 Task: Save favorite listings for houses in Philadelphia, Pennsylvania, with a minimum of 4 bedrooms and a garage.
Action: Mouse pressed left at (293, 172)
Screenshot: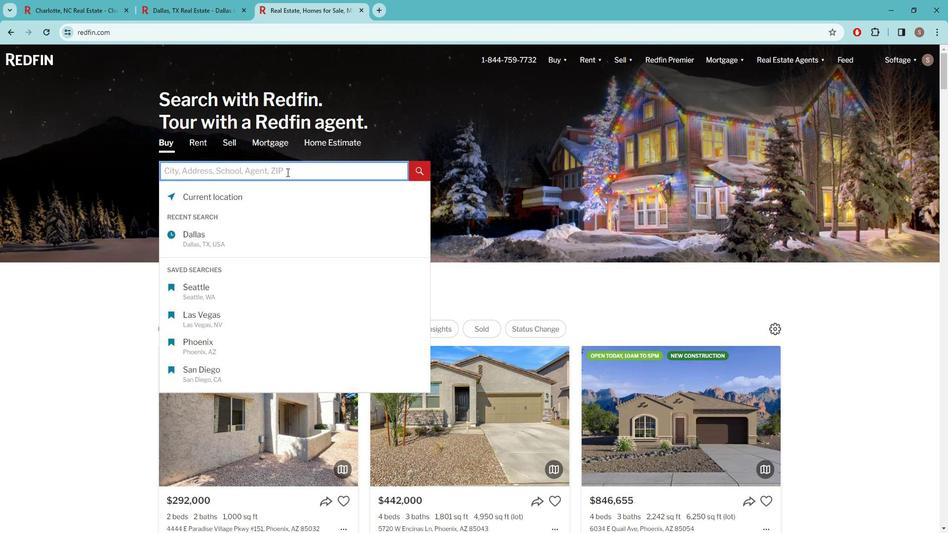 
Action: Key pressed p<Key.caps_lock>HILAD
Screenshot: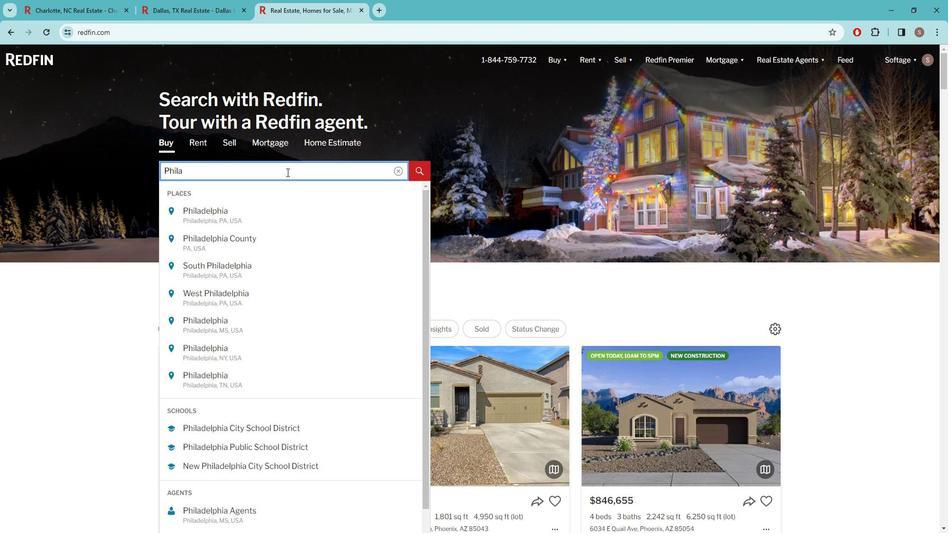 
Action: Mouse moved to (257, 214)
Screenshot: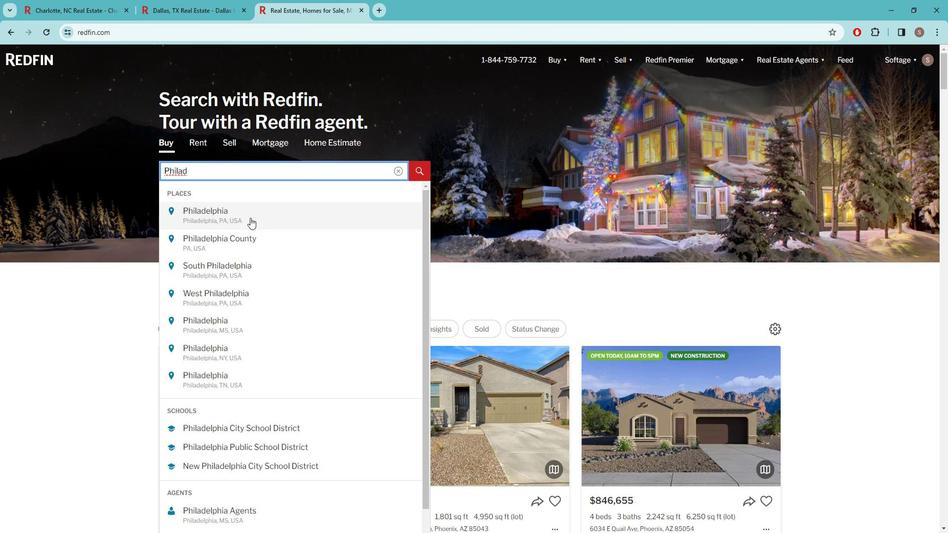 
Action: Mouse pressed left at (257, 214)
Screenshot: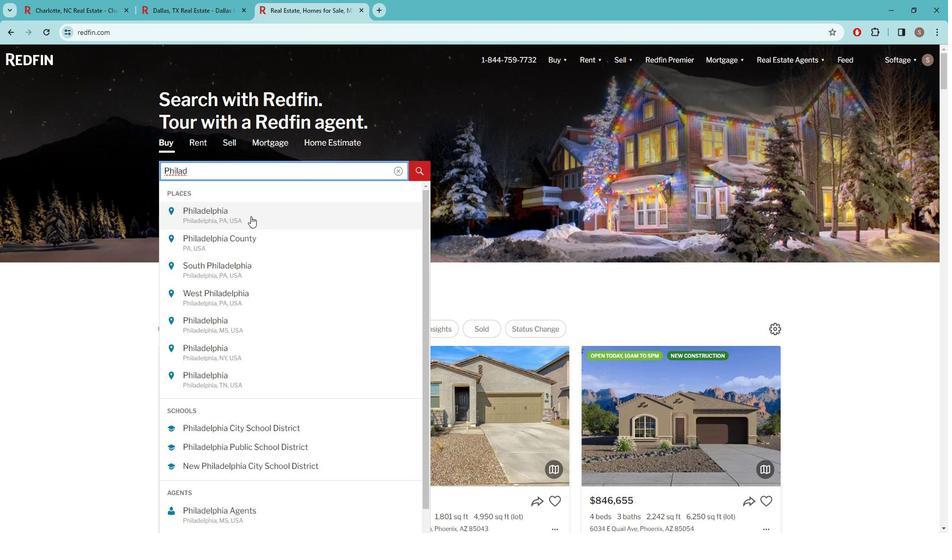 
Action: Mouse moved to (835, 123)
Screenshot: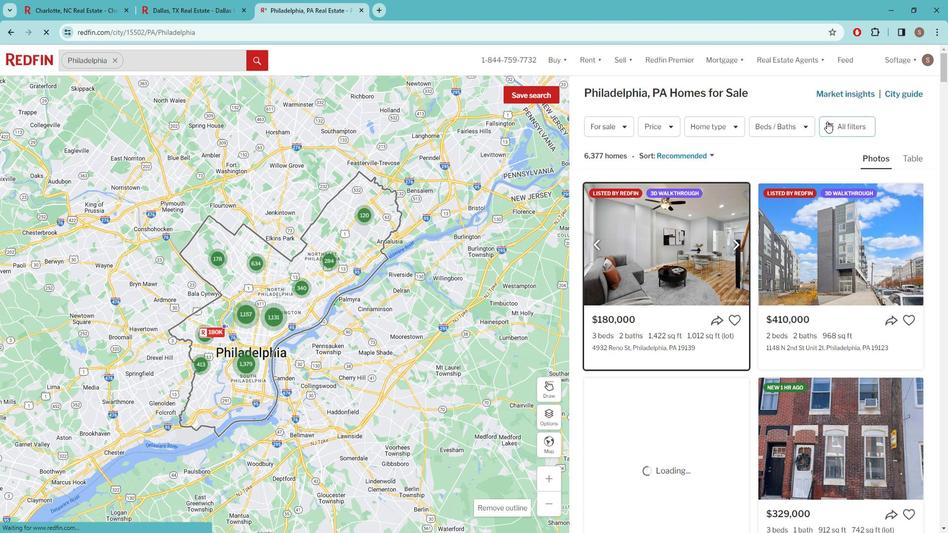 
Action: Mouse pressed left at (835, 123)
Screenshot: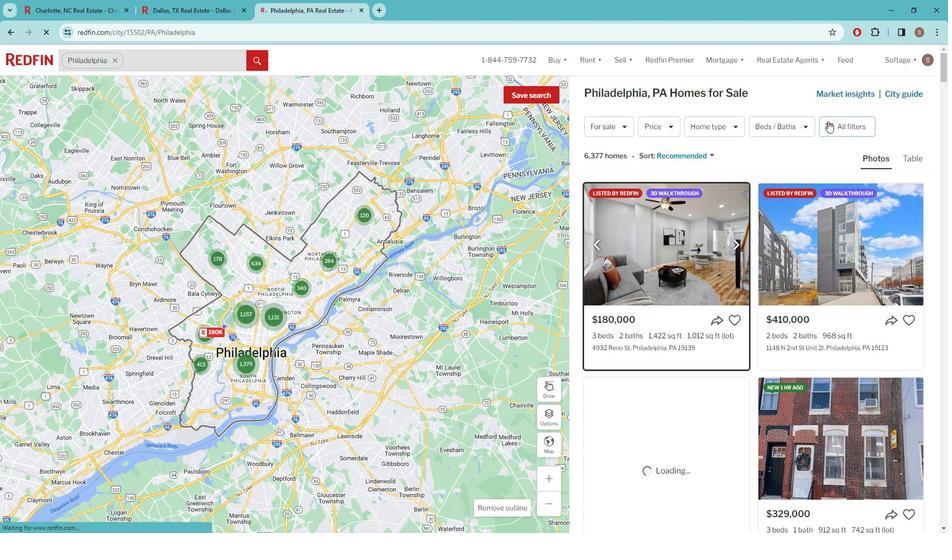 
Action: Mouse moved to (835, 123)
Screenshot: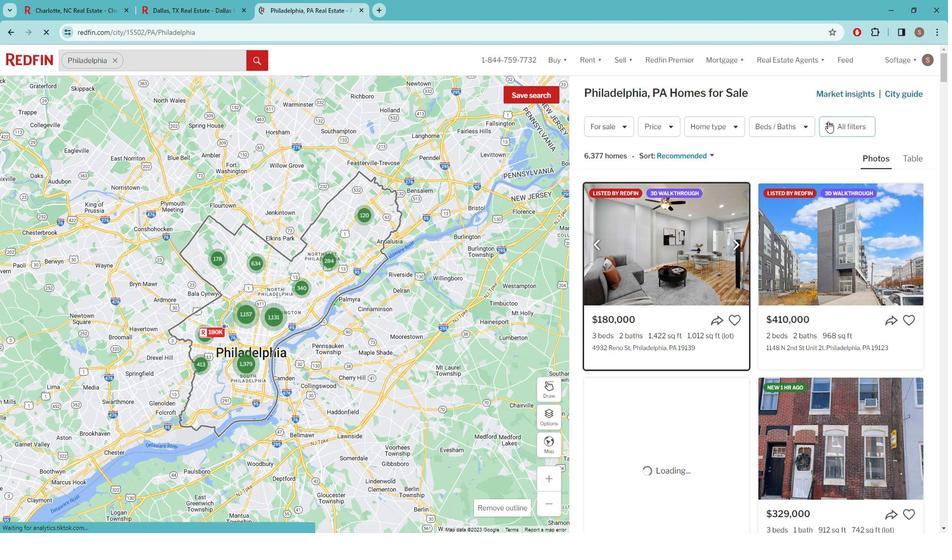 
Action: Mouse pressed left at (835, 123)
Screenshot: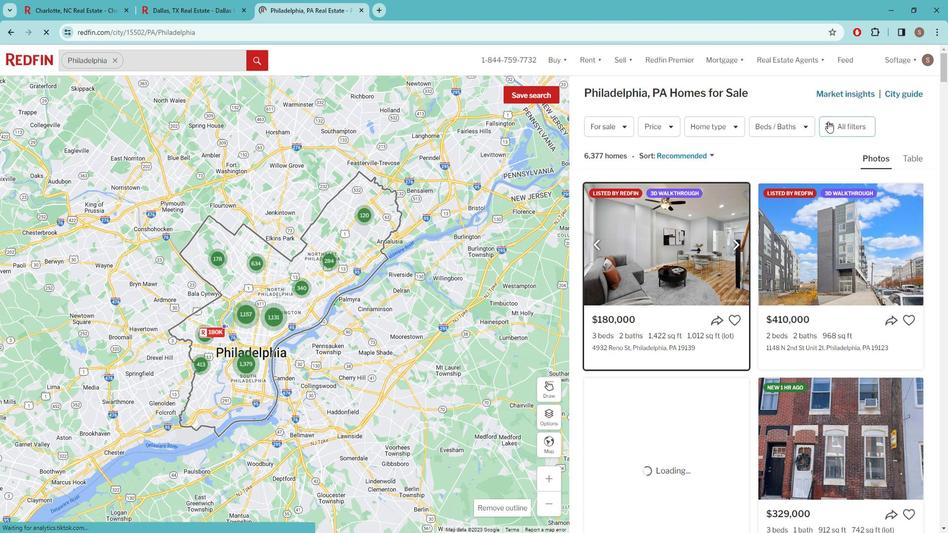 
Action: Mouse moved to (828, 125)
Screenshot: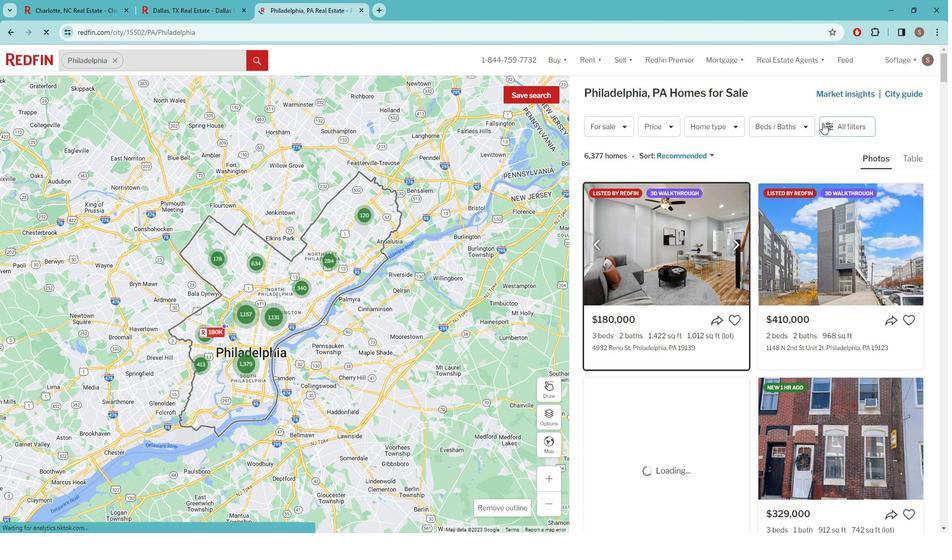 
Action: Mouse pressed left at (828, 125)
Screenshot: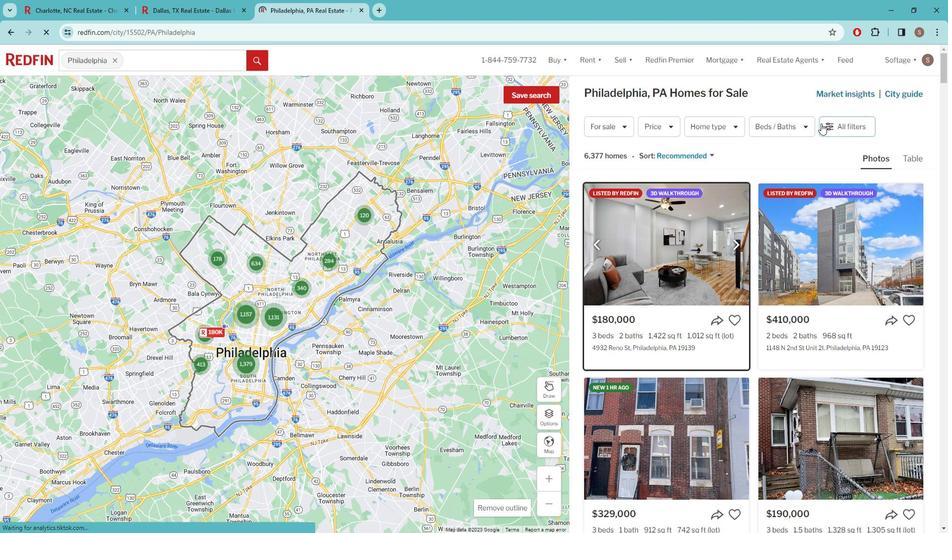 
Action: Mouse moved to (821, 130)
Screenshot: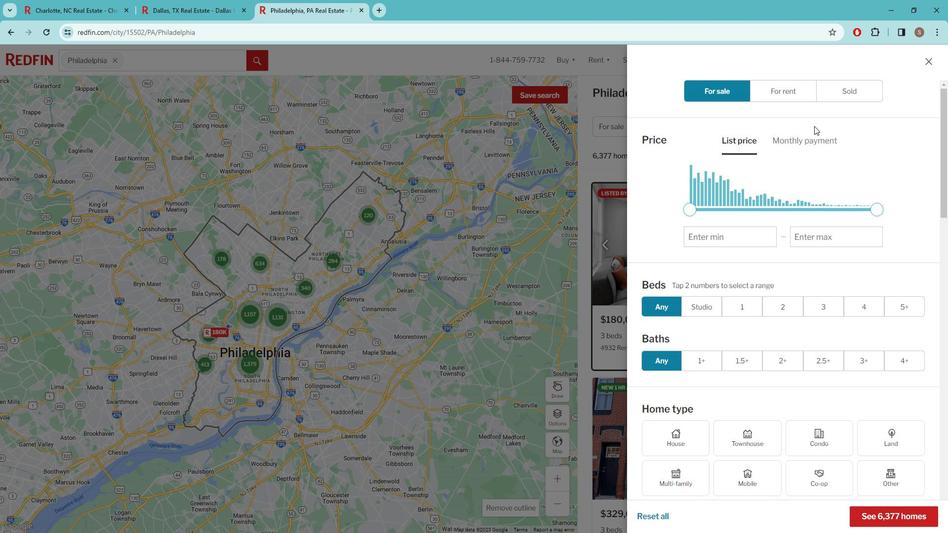
Action: Mouse scrolled (821, 130) with delta (0, 0)
Screenshot: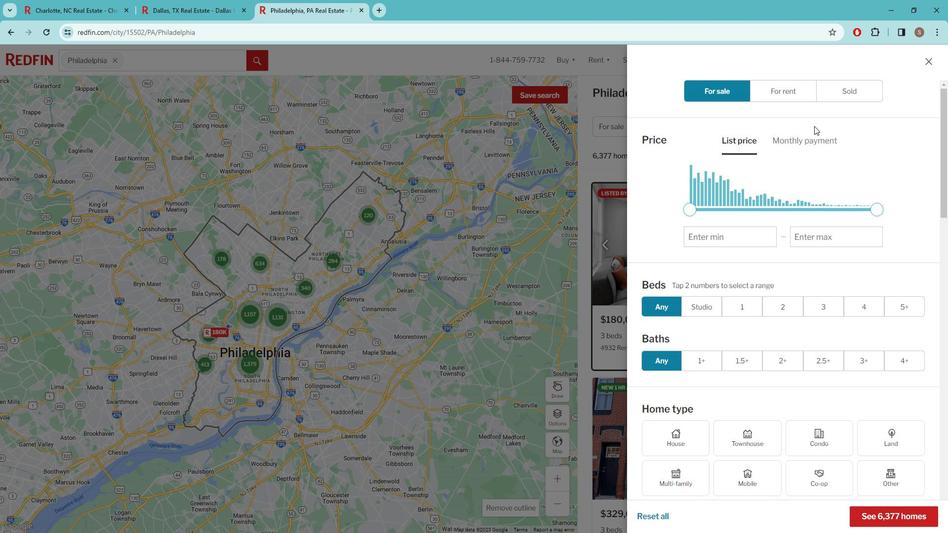 
Action: Mouse moved to (872, 250)
Screenshot: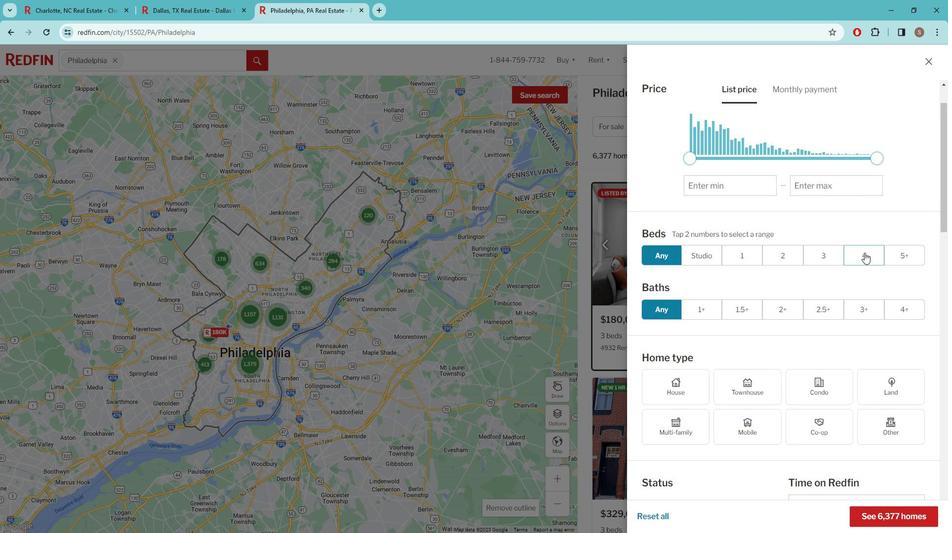 
Action: Mouse pressed left at (872, 250)
Screenshot: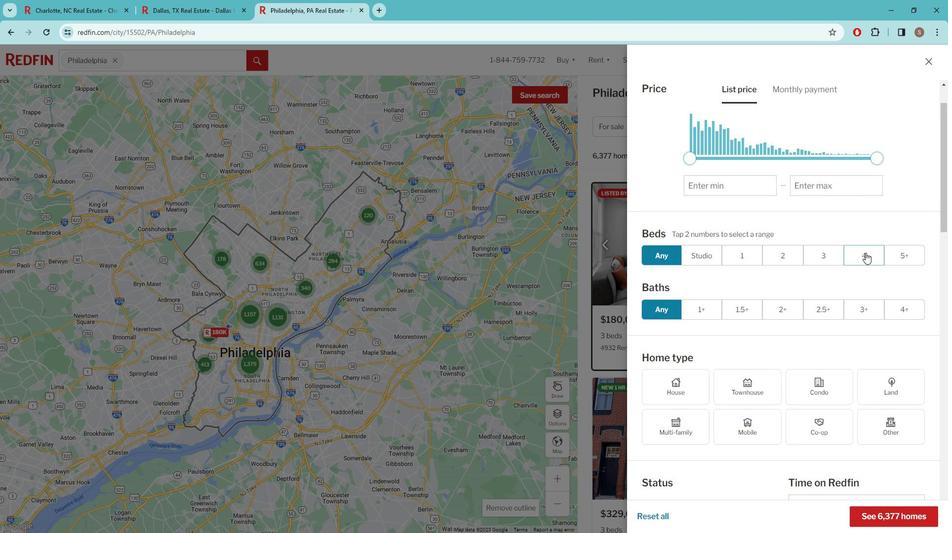 
Action: Mouse pressed left at (872, 250)
Screenshot: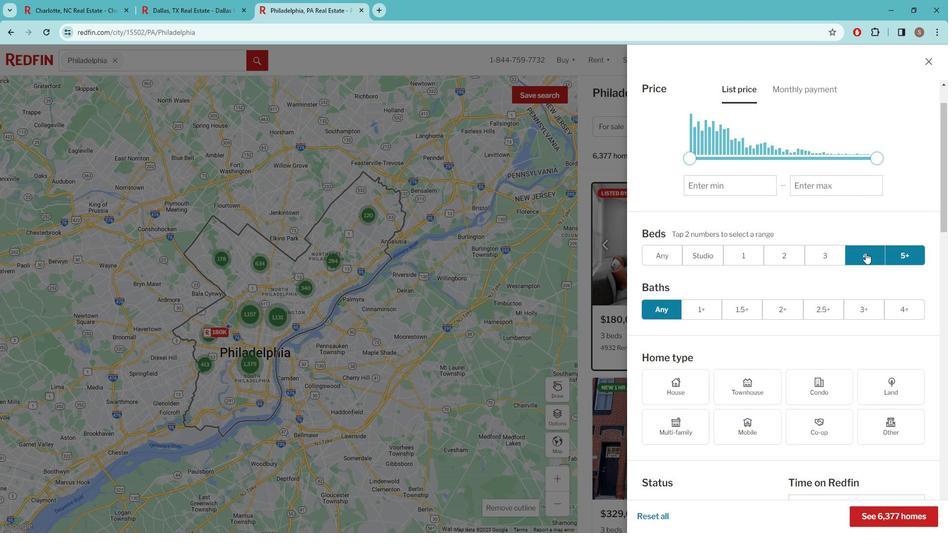 
Action: Mouse moved to (858, 253)
Screenshot: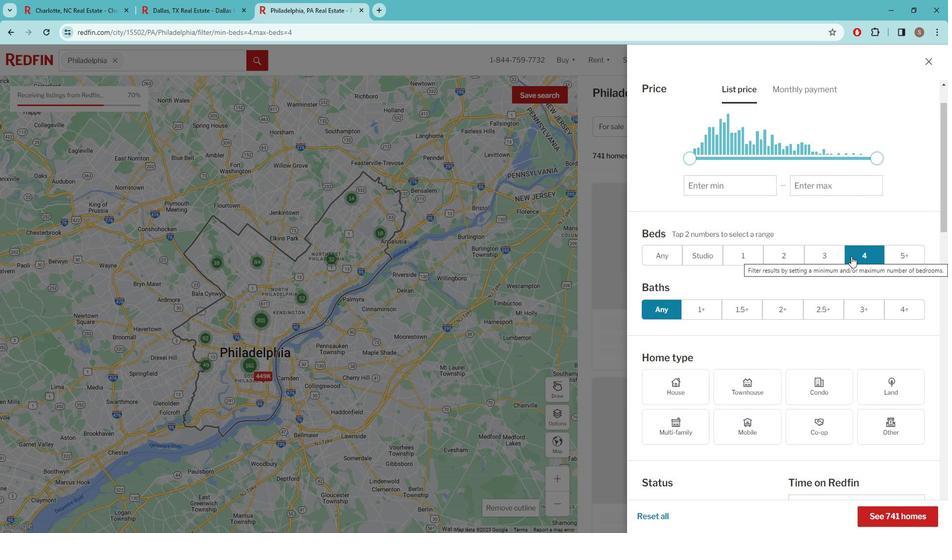 
Action: Mouse scrolled (858, 252) with delta (0, 0)
Screenshot: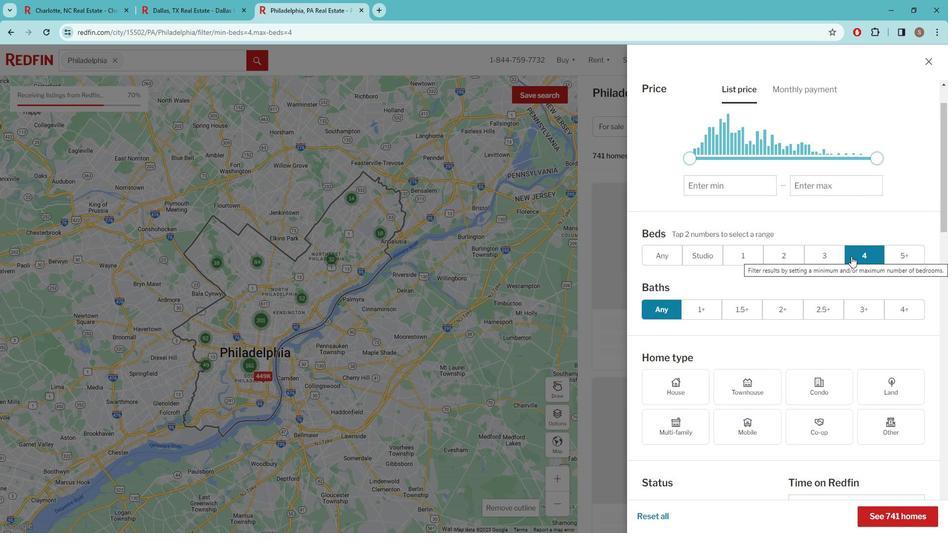 
Action: Mouse moved to (856, 252)
Screenshot: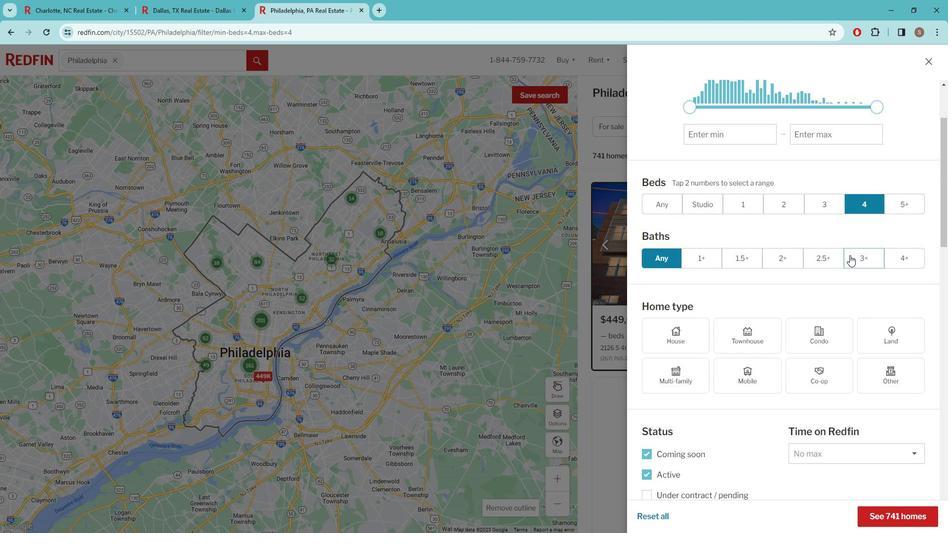
Action: Mouse scrolled (856, 251) with delta (0, 0)
Screenshot: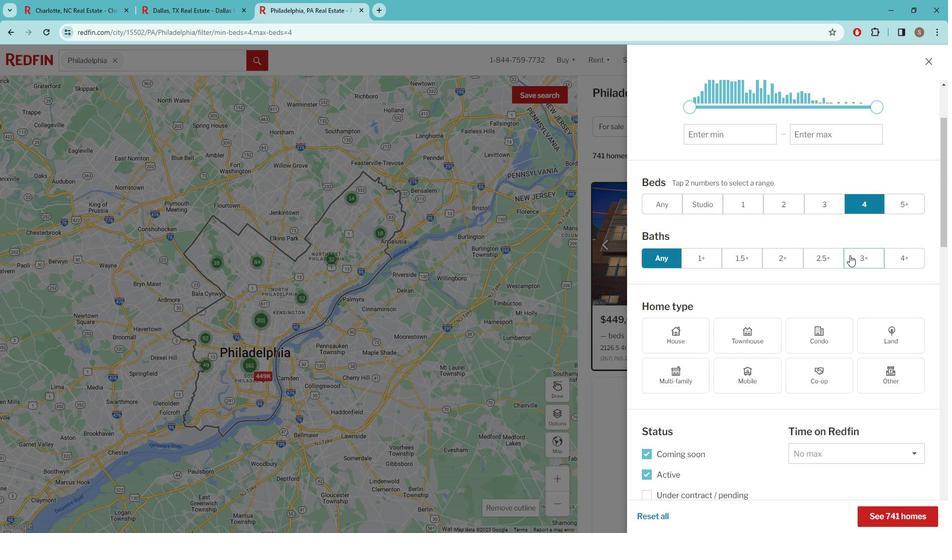 
Action: Mouse moved to (850, 249)
Screenshot: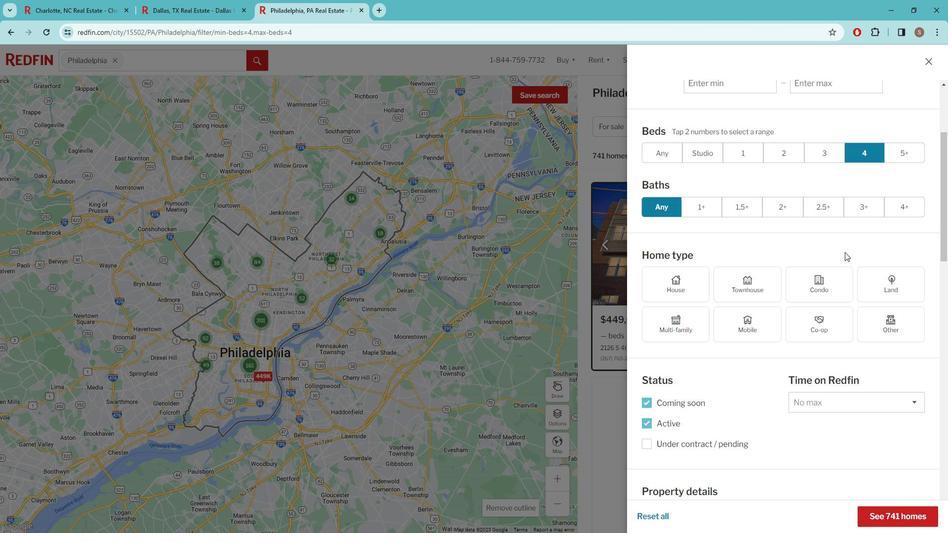 
Action: Mouse scrolled (850, 249) with delta (0, 0)
Screenshot: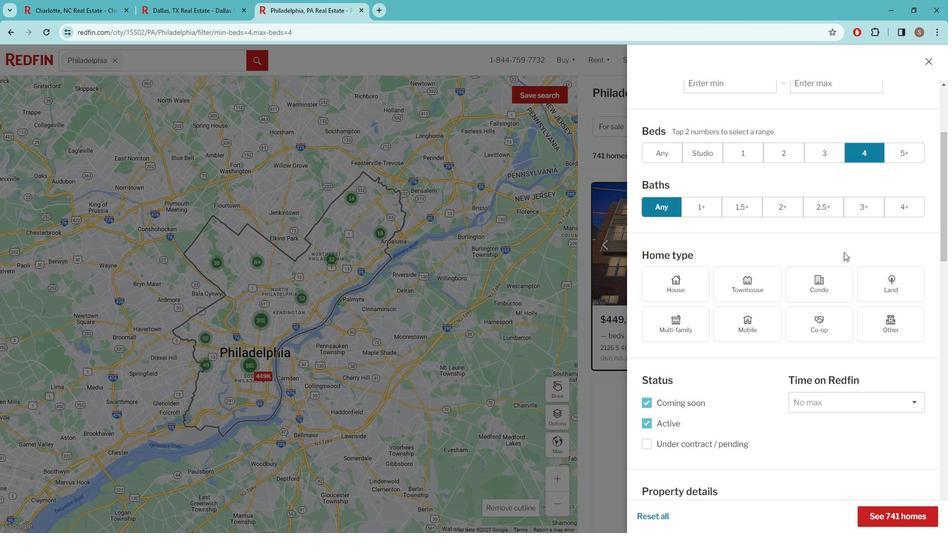
Action: Mouse moved to (691, 233)
Screenshot: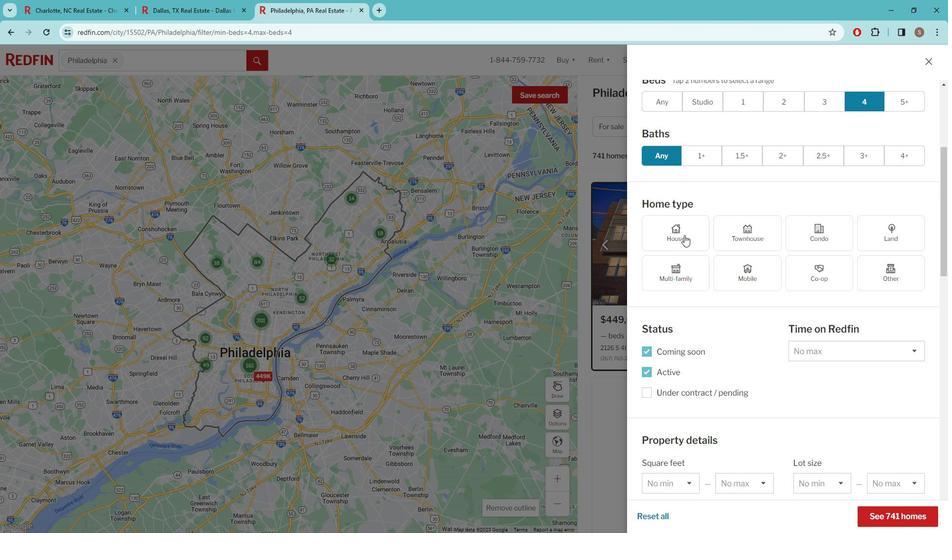 
Action: Mouse pressed left at (691, 233)
Screenshot: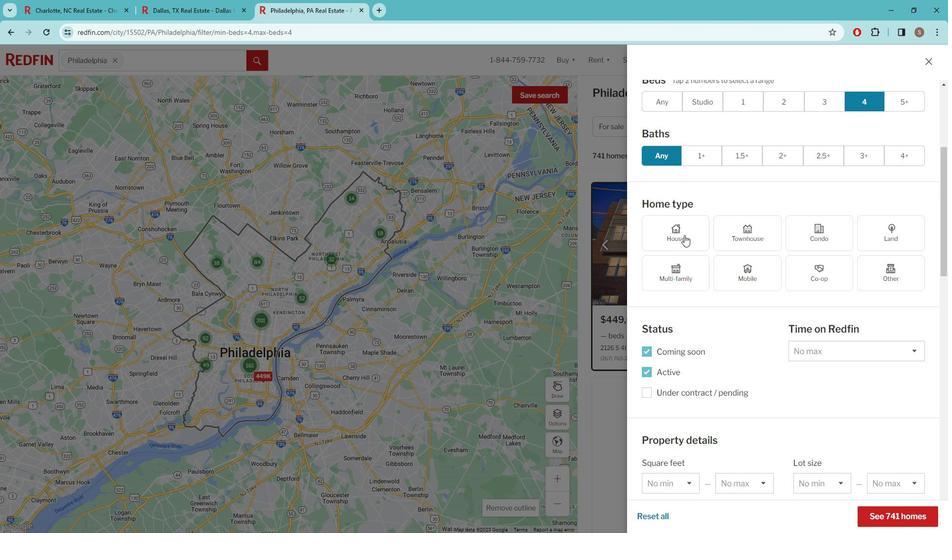 
Action: Mouse moved to (706, 263)
Screenshot: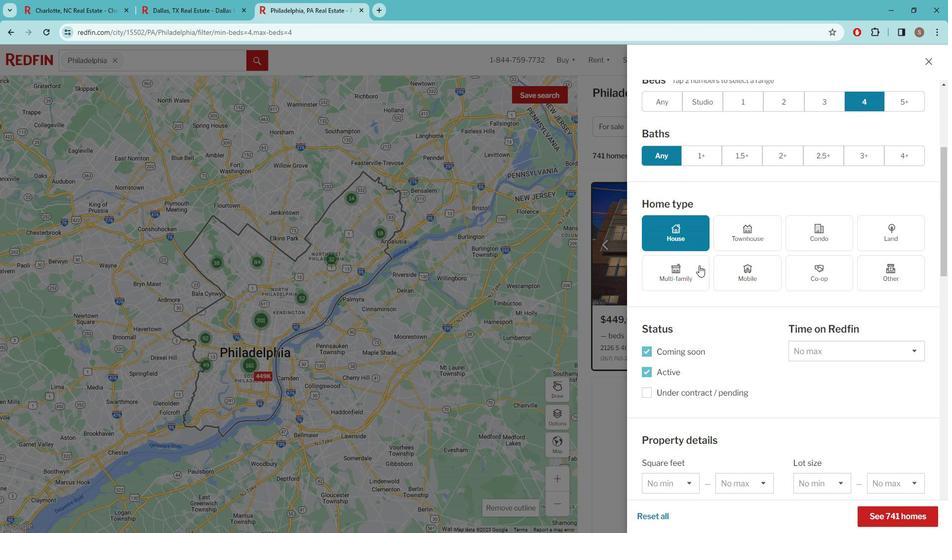 
Action: Mouse scrolled (706, 262) with delta (0, 0)
Screenshot: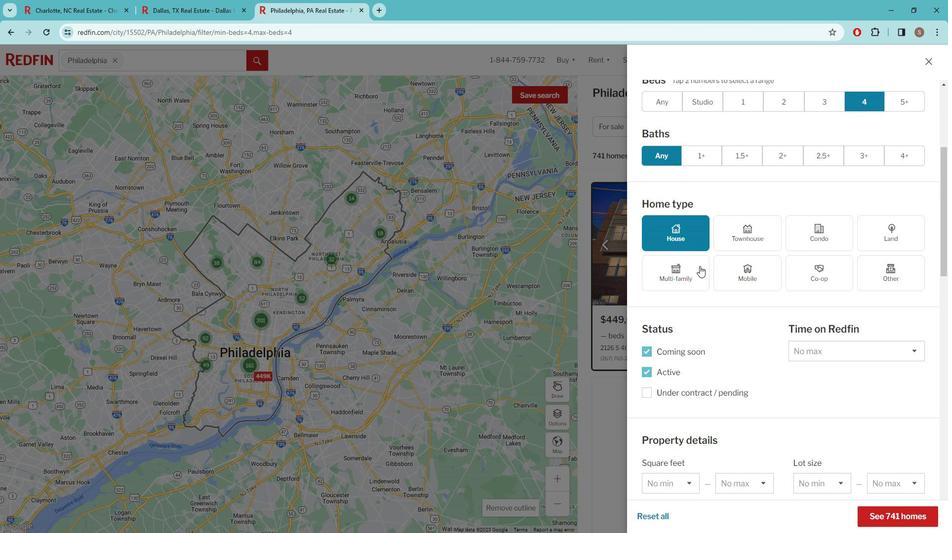 
Action: Mouse scrolled (706, 262) with delta (0, 0)
Screenshot: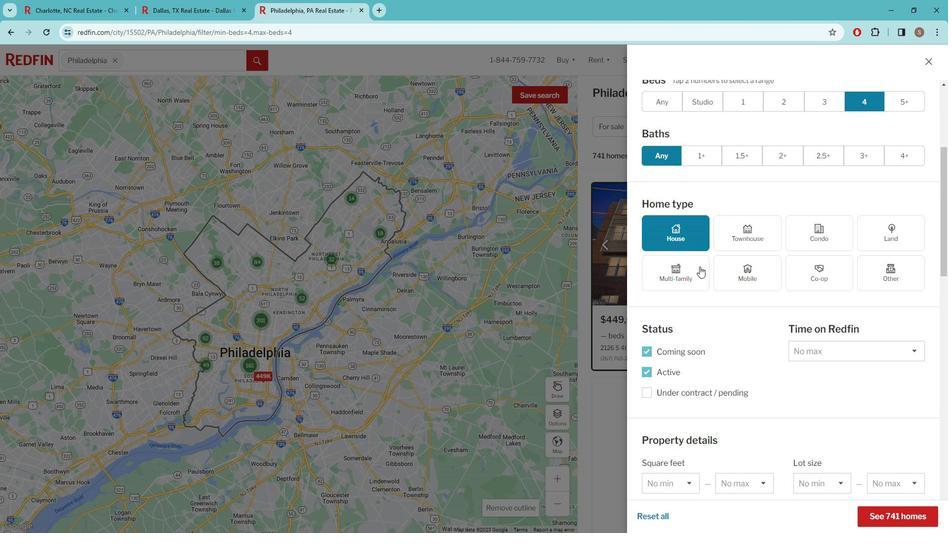 
Action: Mouse scrolled (706, 262) with delta (0, 0)
Screenshot: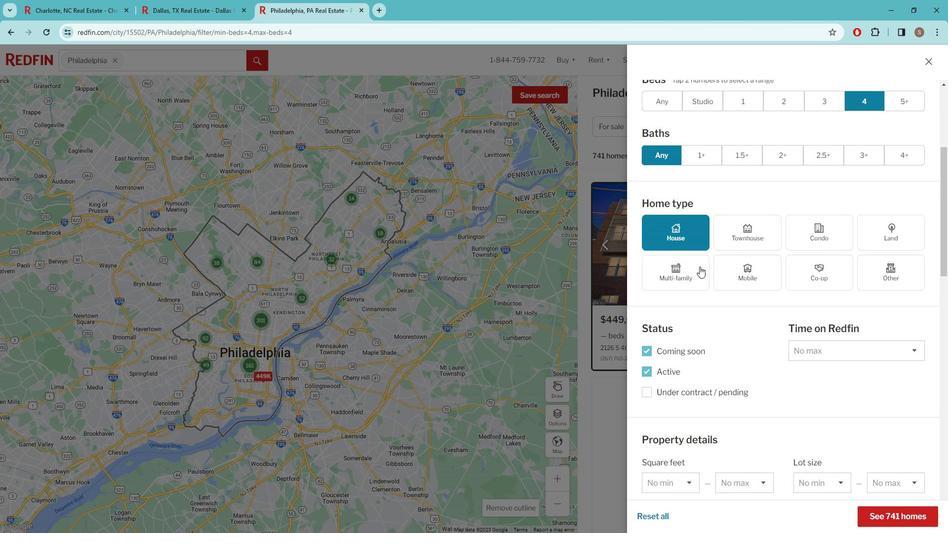 
Action: Mouse moved to (711, 274)
Screenshot: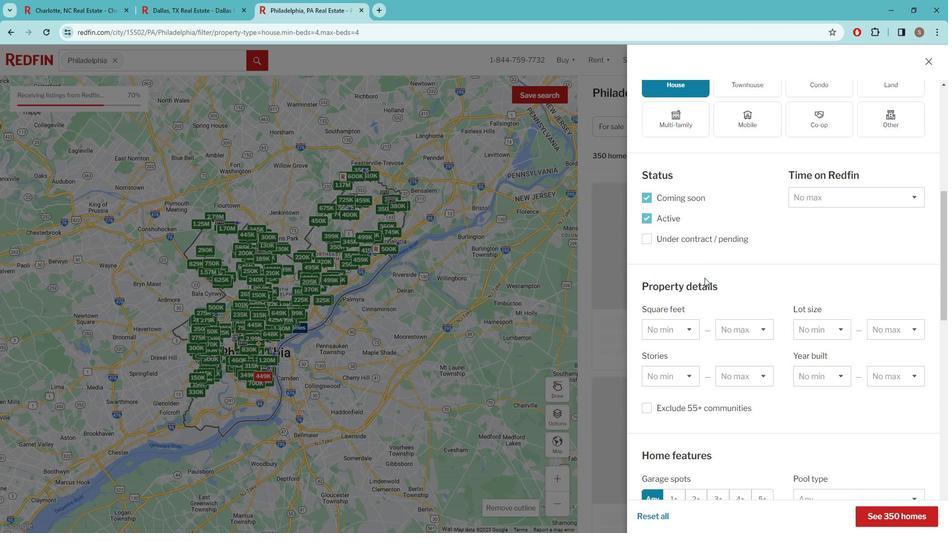 
Action: Mouse scrolled (711, 274) with delta (0, 0)
Screenshot: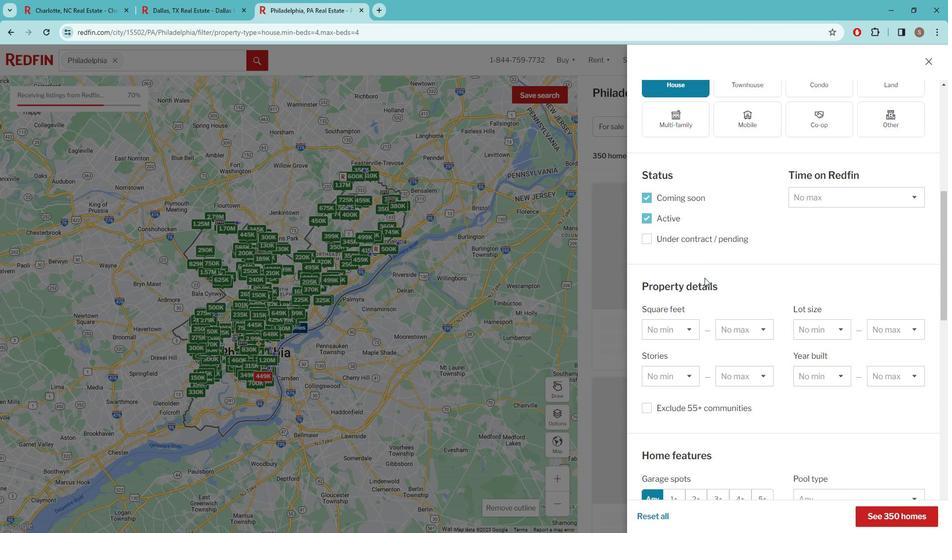 
Action: Mouse scrolled (711, 274) with delta (0, 0)
Screenshot: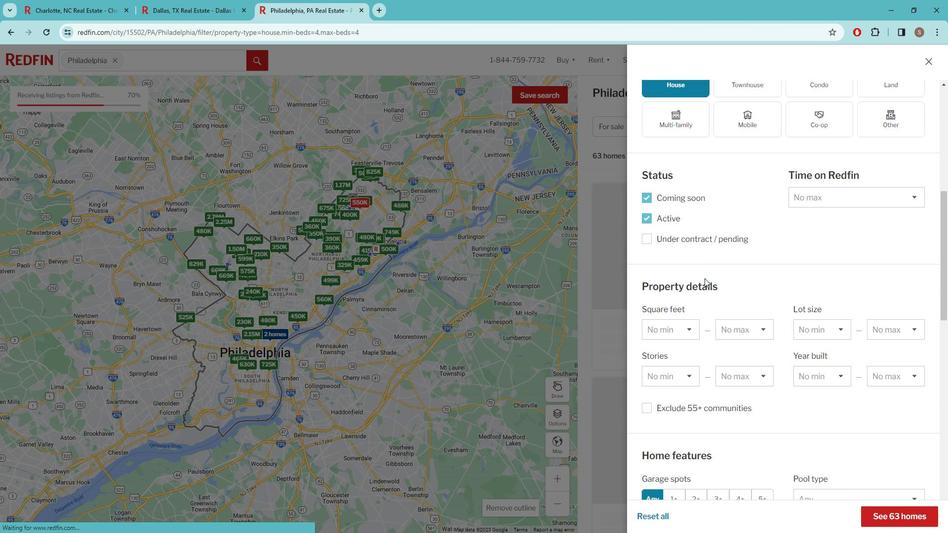 
Action: Mouse moved to (711, 274)
Screenshot: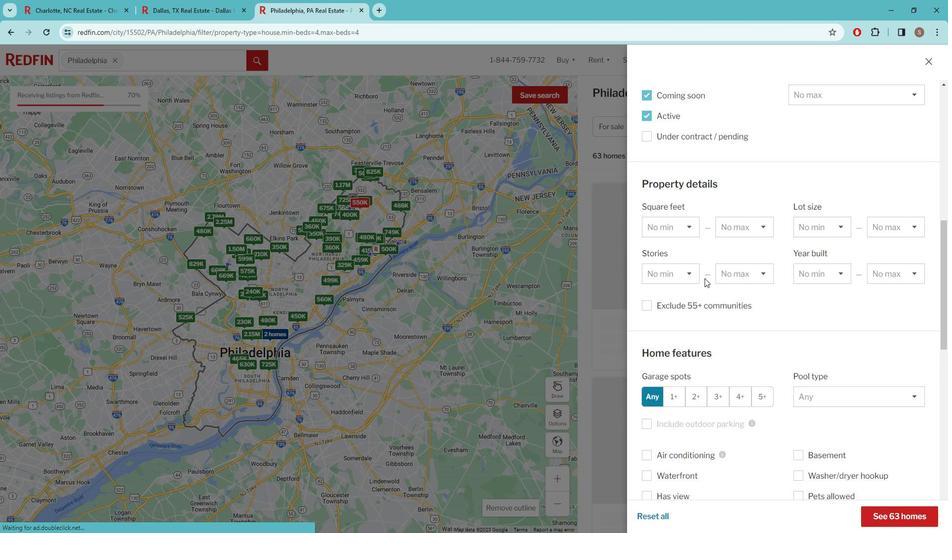 
Action: Mouse scrolled (711, 274) with delta (0, 0)
Screenshot: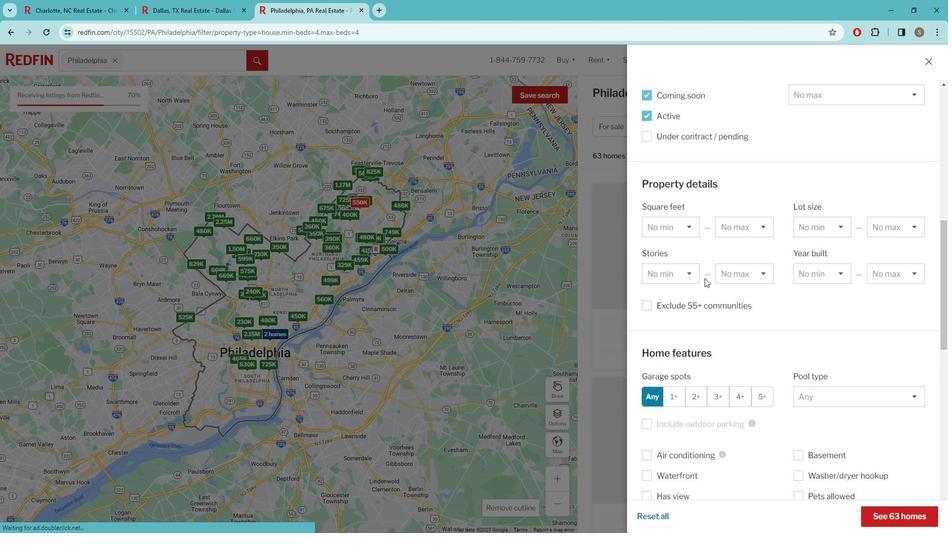 
Action: Mouse moved to (721, 283)
Screenshot: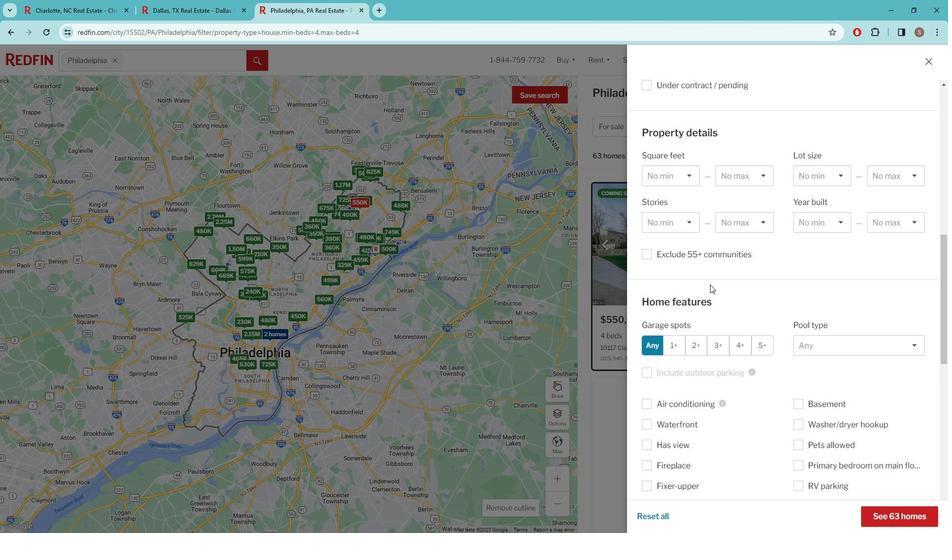 
Action: Mouse scrolled (721, 282) with delta (0, 0)
Screenshot: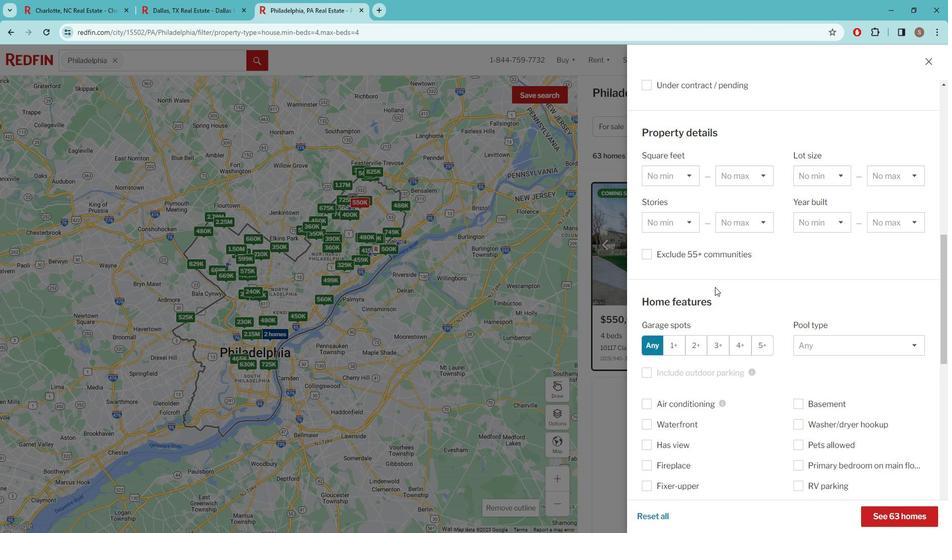 
Action: Mouse moved to (720, 283)
Screenshot: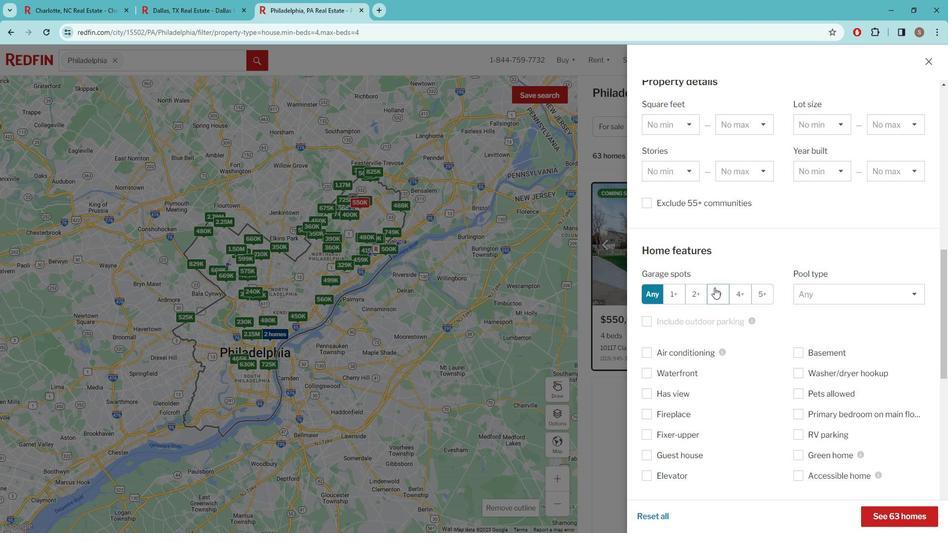 
Action: Mouse scrolled (720, 283) with delta (0, 0)
Screenshot: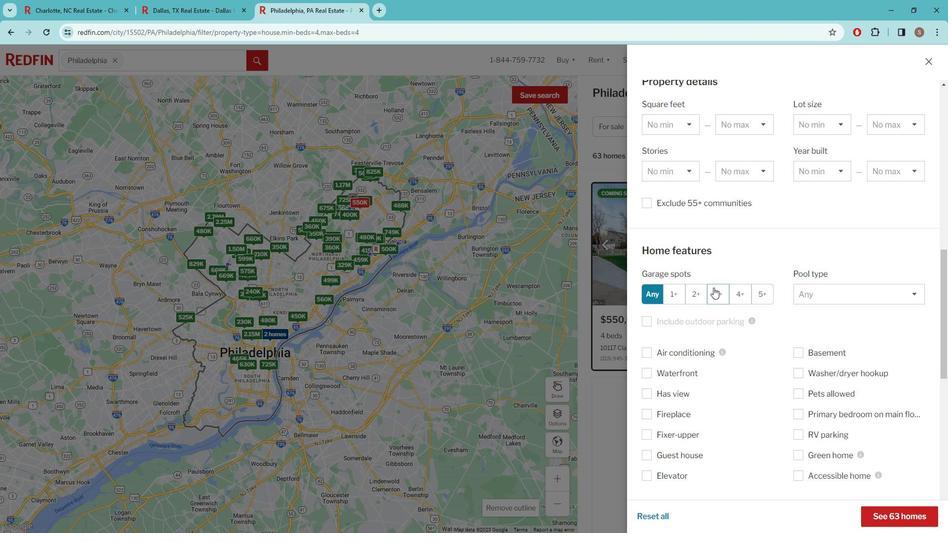 
Action: Mouse moved to (714, 285)
Screenshot: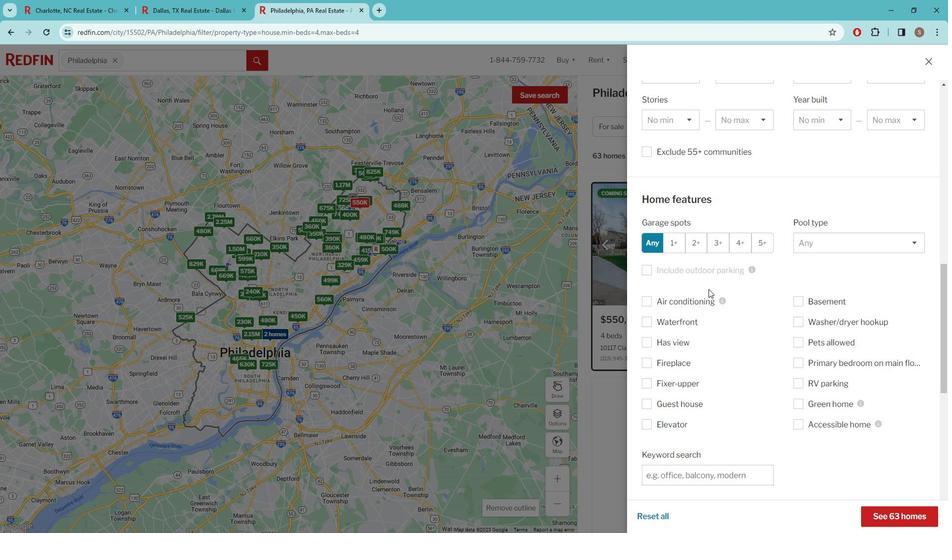 
Action: Mouse scrolled (714, 284) with delta (0, 0)
Screenshot: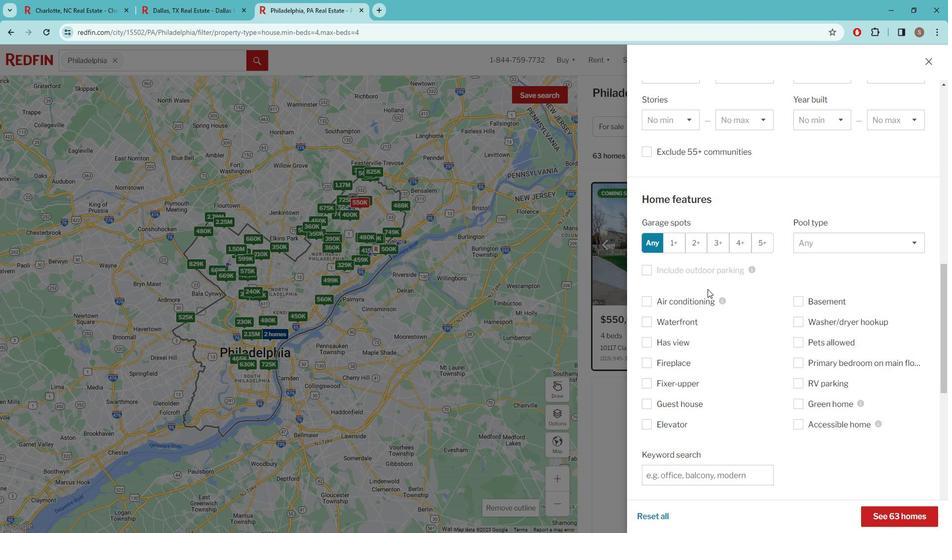 
Action: Mouse moved to (710, 286)
Screenshot: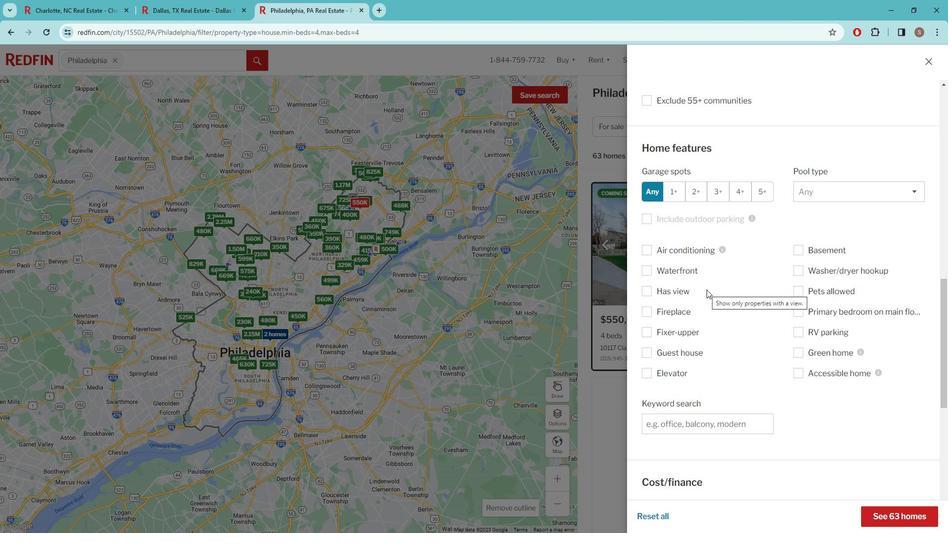 
Action: Mouse scrolled (710, 286) with delta (0, 0)
Screenshot: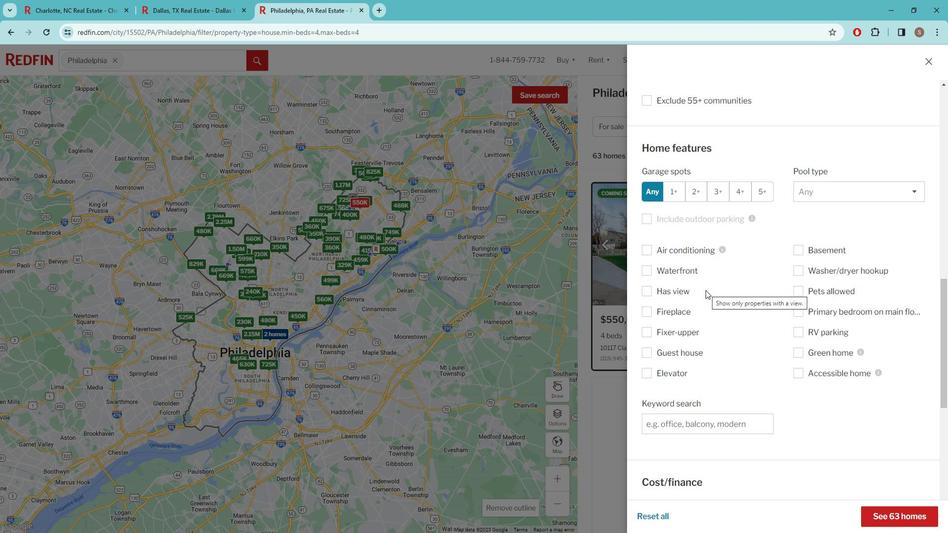 
Action: Mouse moved to (679, 362)
Screenshot: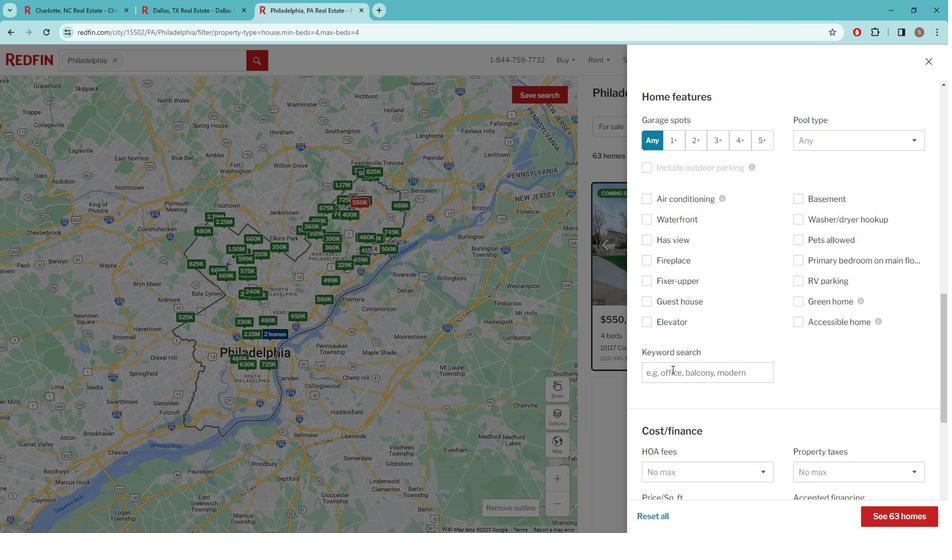 
Action: Mouse pressed left at (679, 362)
Screenshot: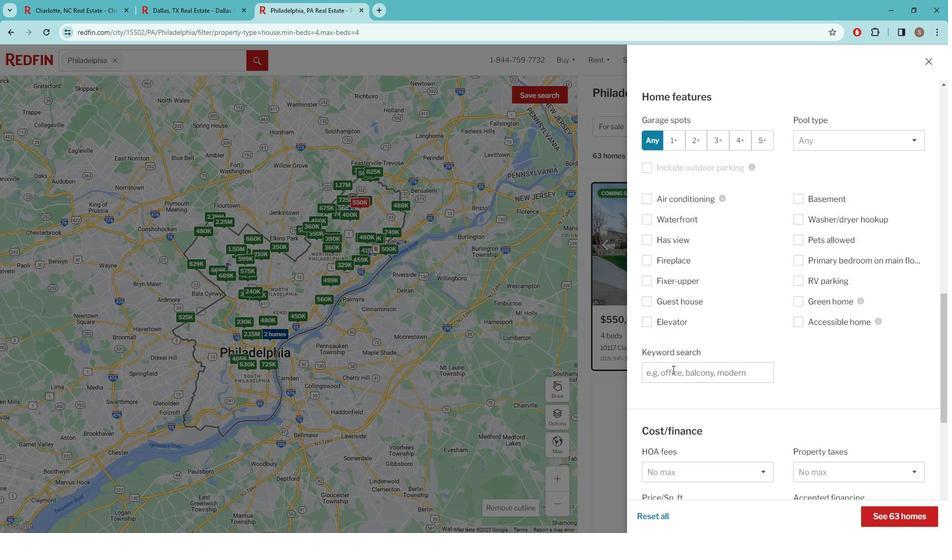 
Action: Key pressed A<Key.space>GARAGE
Screenshot: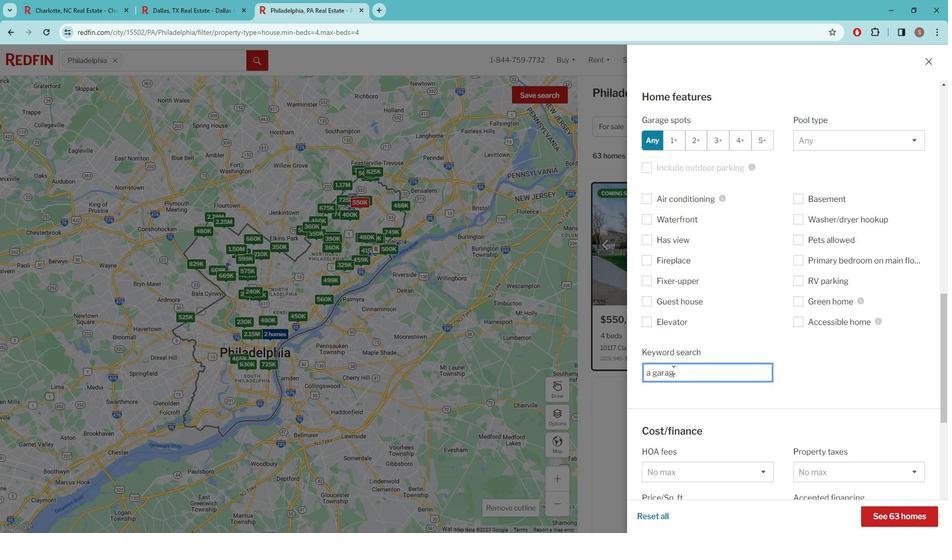 
Action: Mouse scrolled (679, 362) with delta (0, 0)
Screenshot: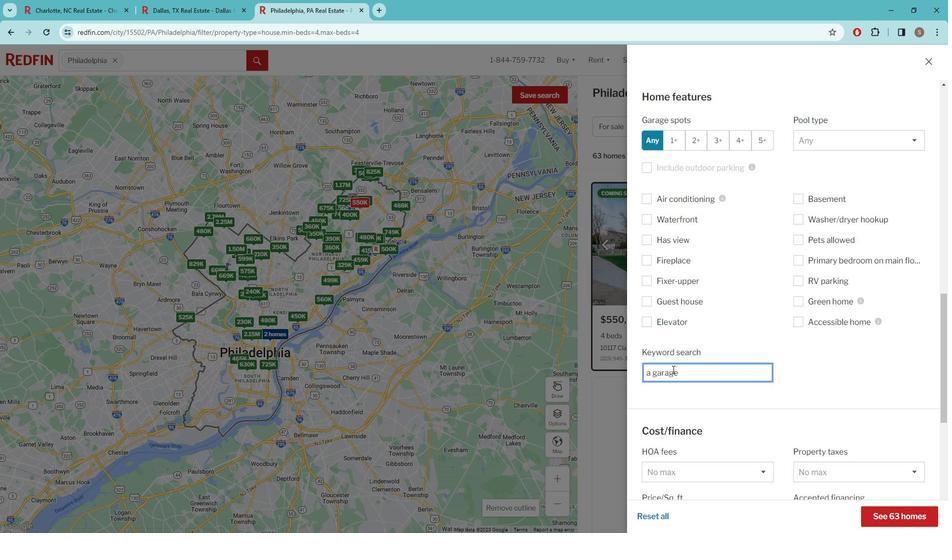 
Action: Mouse moved to (688, 359)
Screenshot: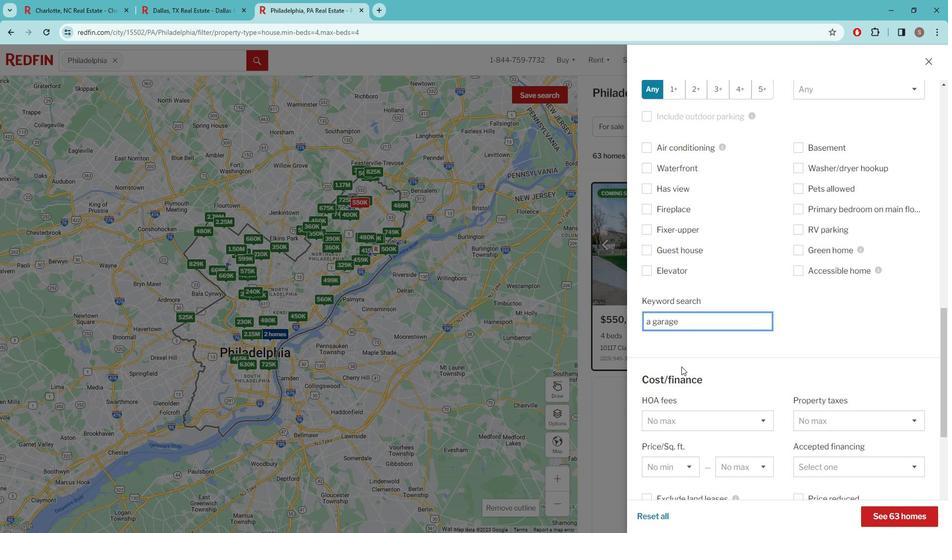 
Action: Mouse scrolled (688, 359) with delta (0, 0)
Screenshot: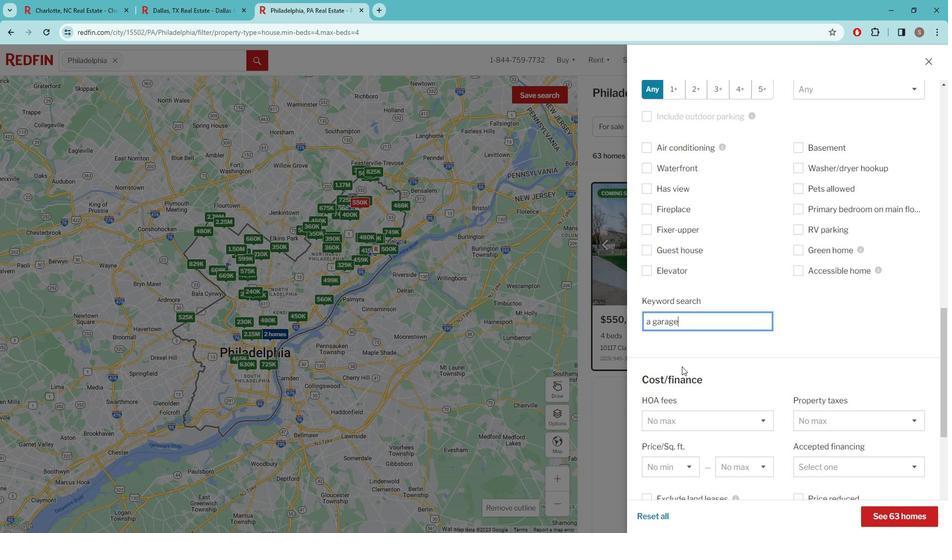 
Action: Mouse moved to (689, 359)
Screenshot: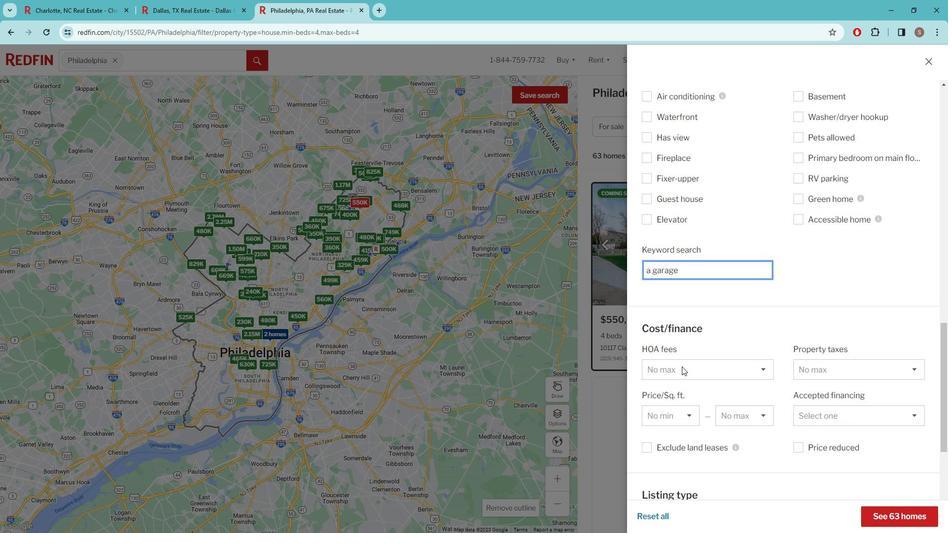 
Action: Mouse scrolled (689, 358) with delta (0, 0)
Screenshot: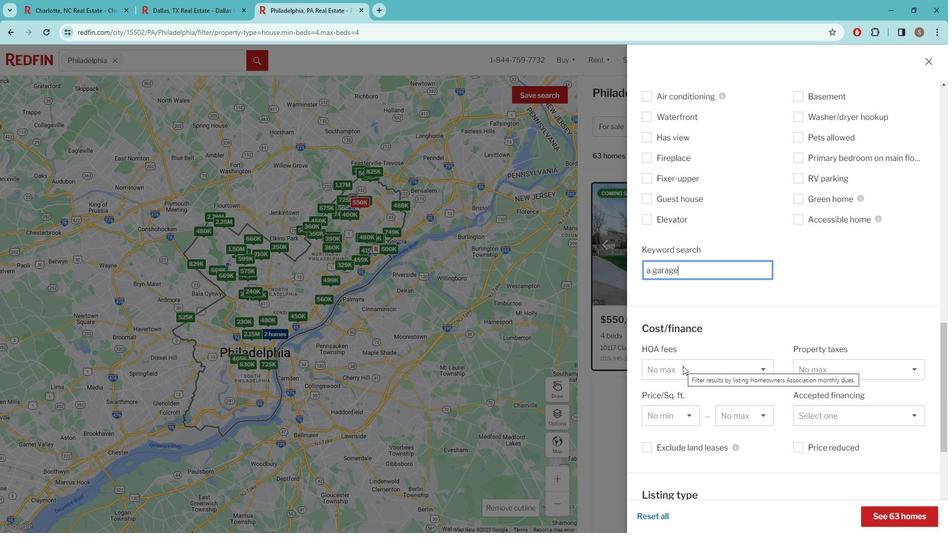 
Action: Mouse scrolled (689, 358) with delta (0, 0)
Screenshot: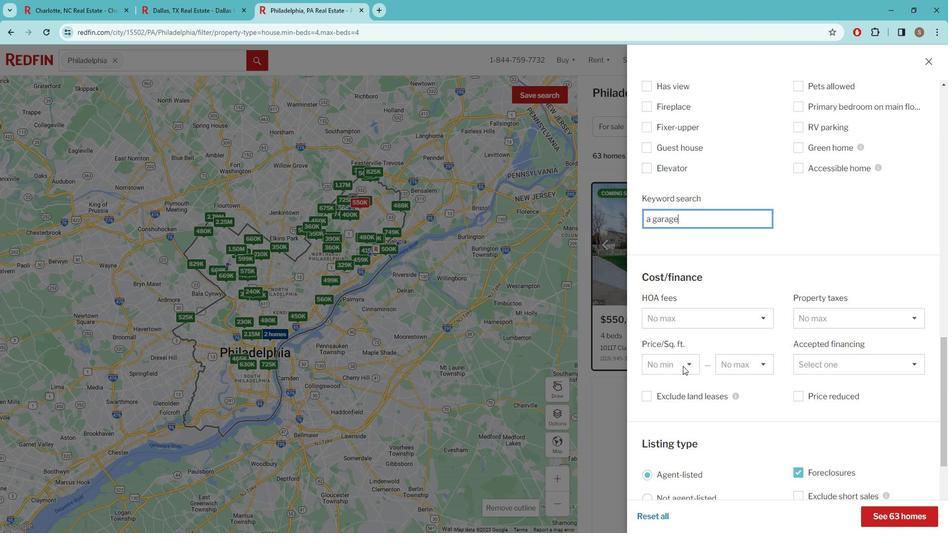 
Action: Mouse scrolled (689, 358) with delta (0, 0)
Screenshot: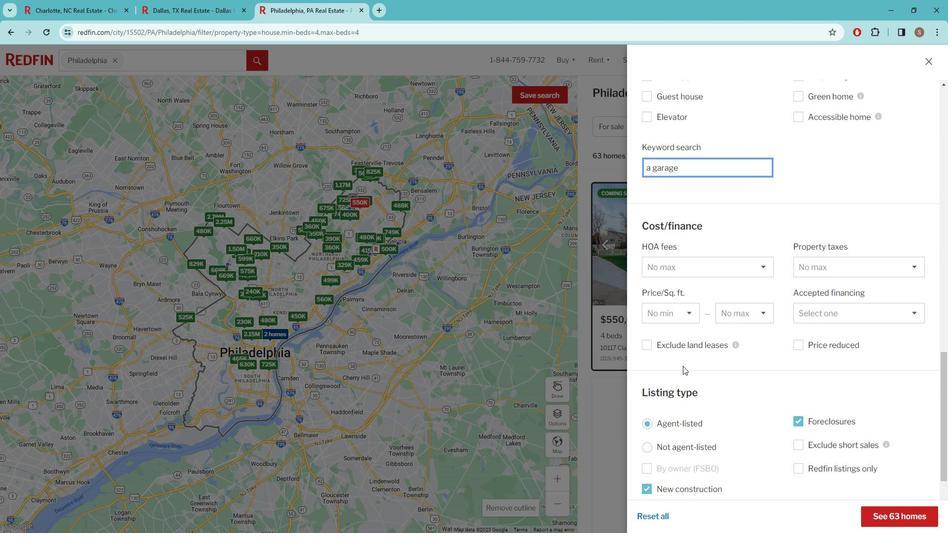 
Action: Mouse moved to (690, 358)
Screenshot: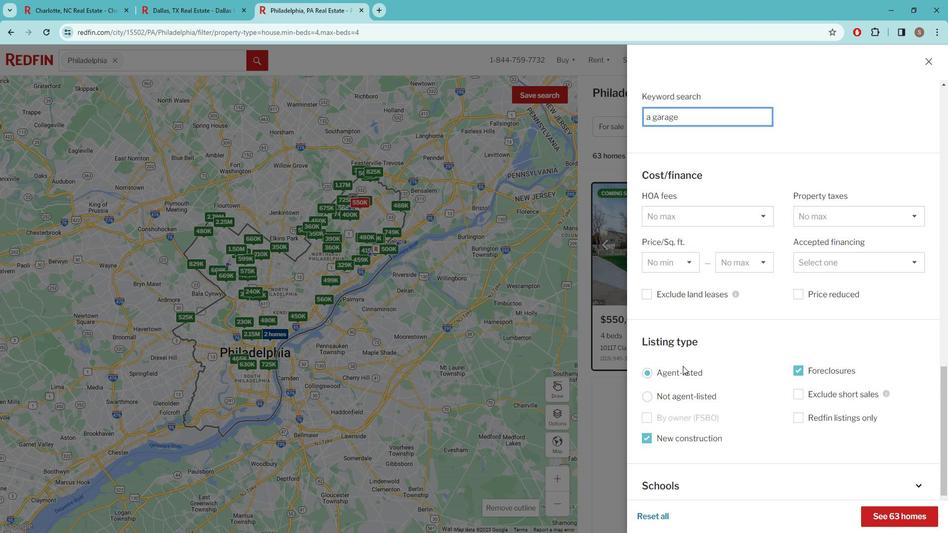 
Action: Mouse scrolled (690, 358) with delta (0, 0)
Screenshot: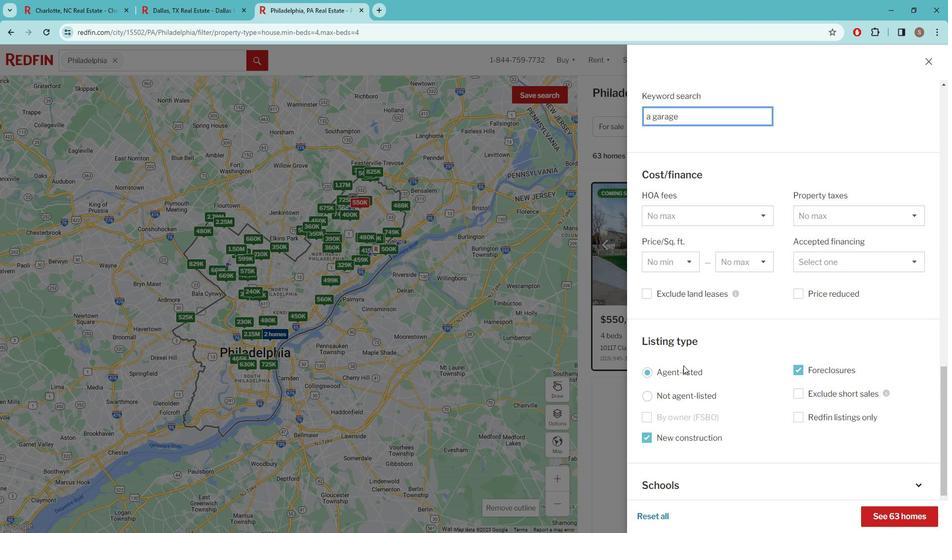
Action: Mouse scrolled (690, 358) with delta (0, 0)
Screenshot: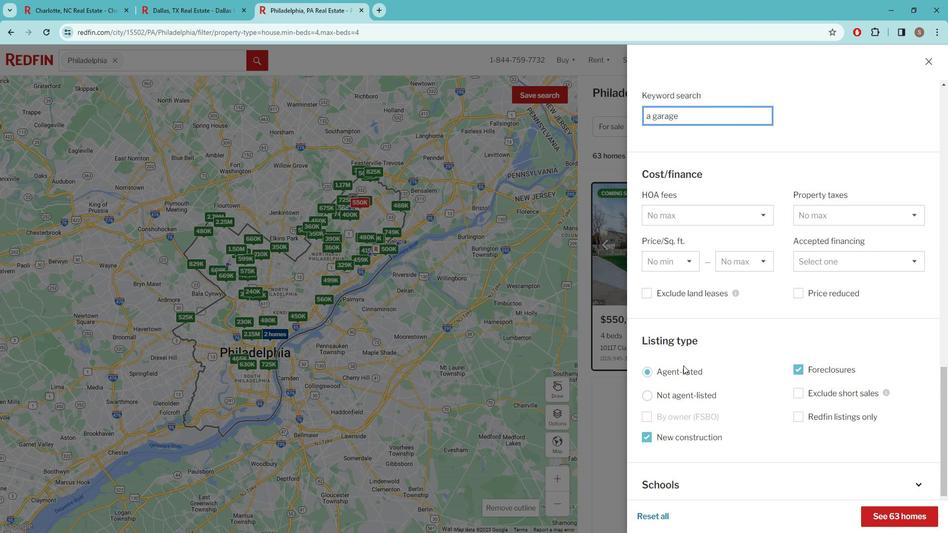 
Action: Mouse moved to (690, 358)
Screenshot: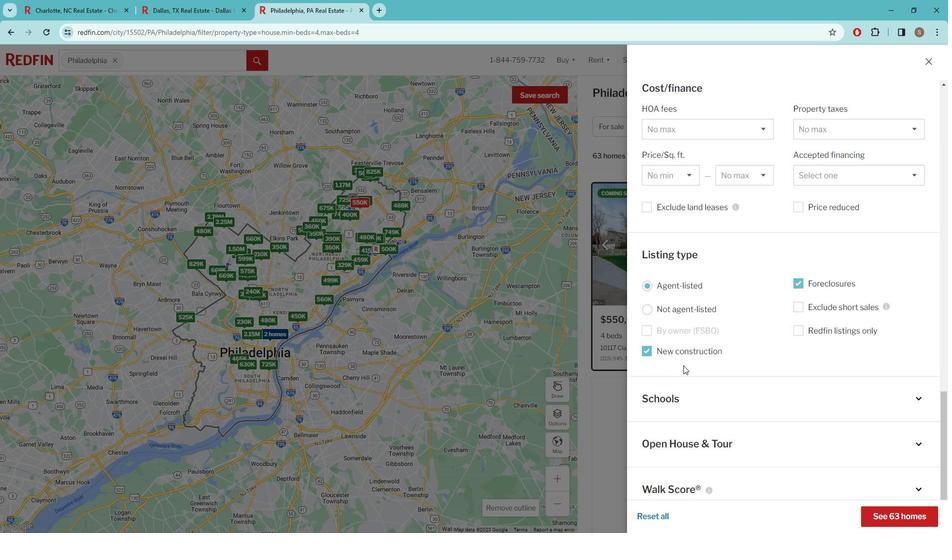 
Action: Mouse scrolled (690, 357) with delta (0, 0)
Screenshot: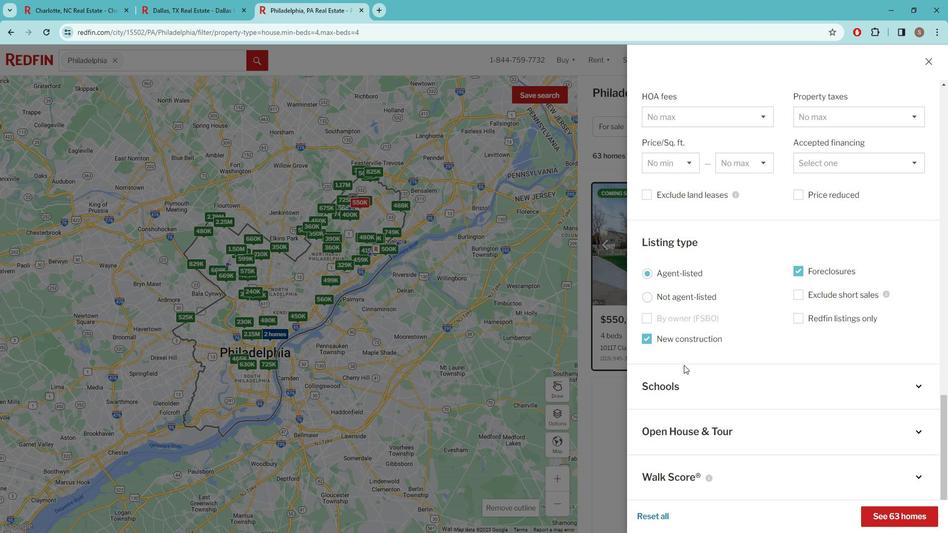 
Action: Mouse moved to (691, 358)
Screenshot: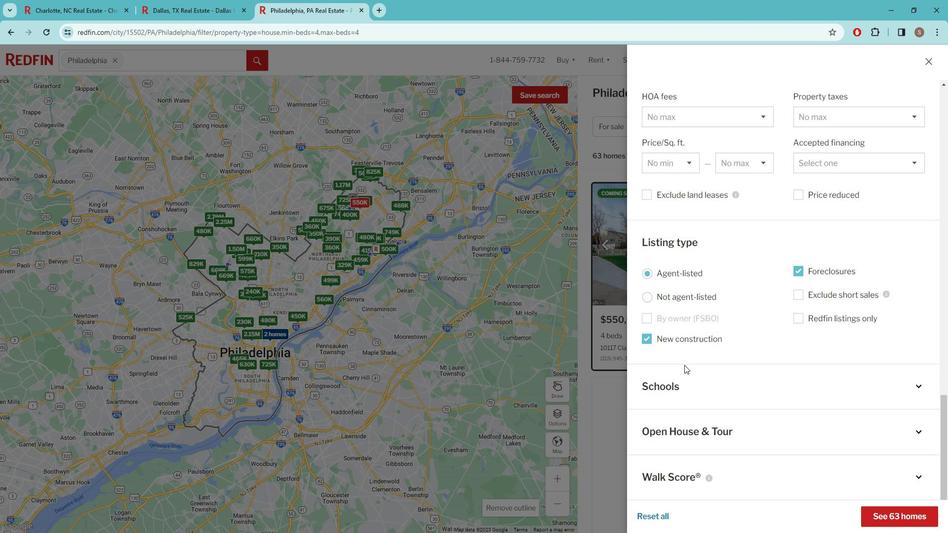 
Action: Mouse scrolled (691, 357) with delta (0, 0)
Screenshot: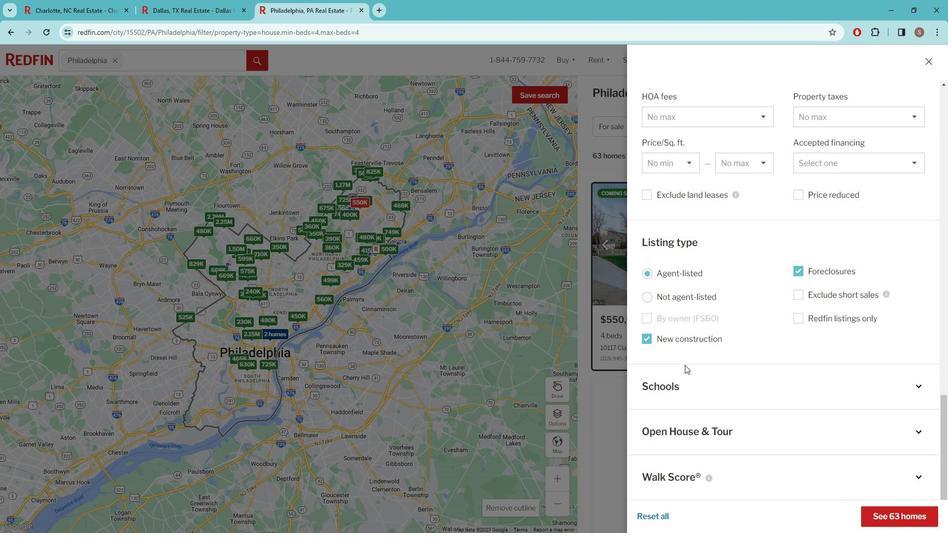 
Action: Mouse scrolled (691, 357) with delta (0, 0)
Screenshot: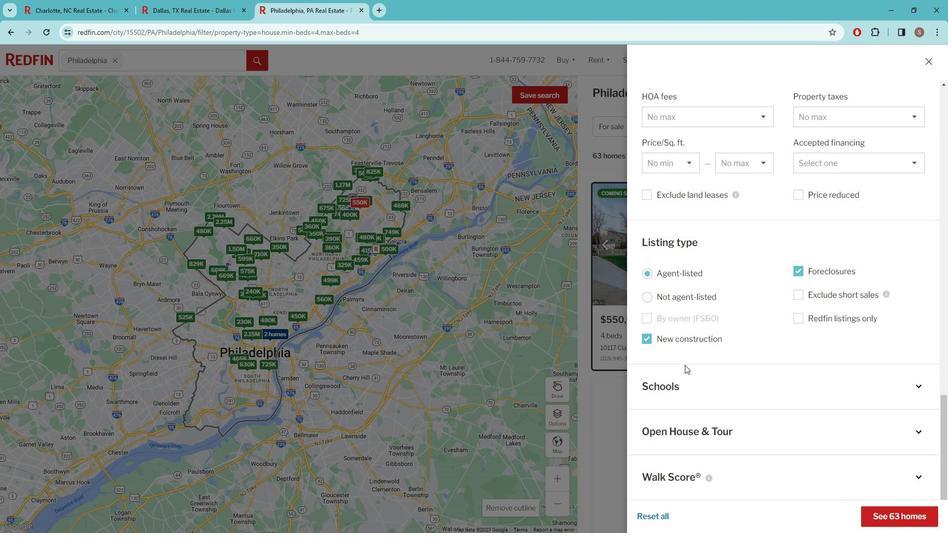 
Action: Mouse moved to (904, 501)
Screenshot: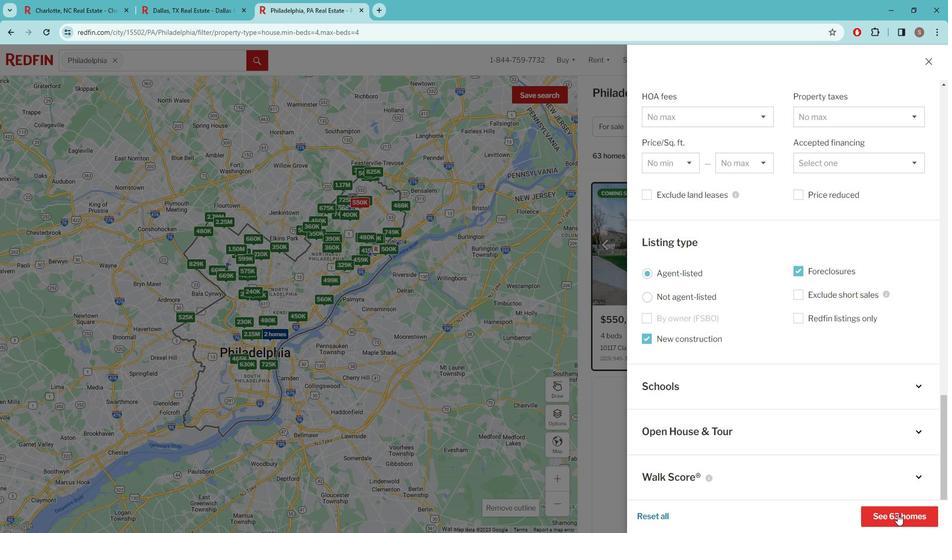 
Action: Mouse pressed left at (904, 501)
Screenshot: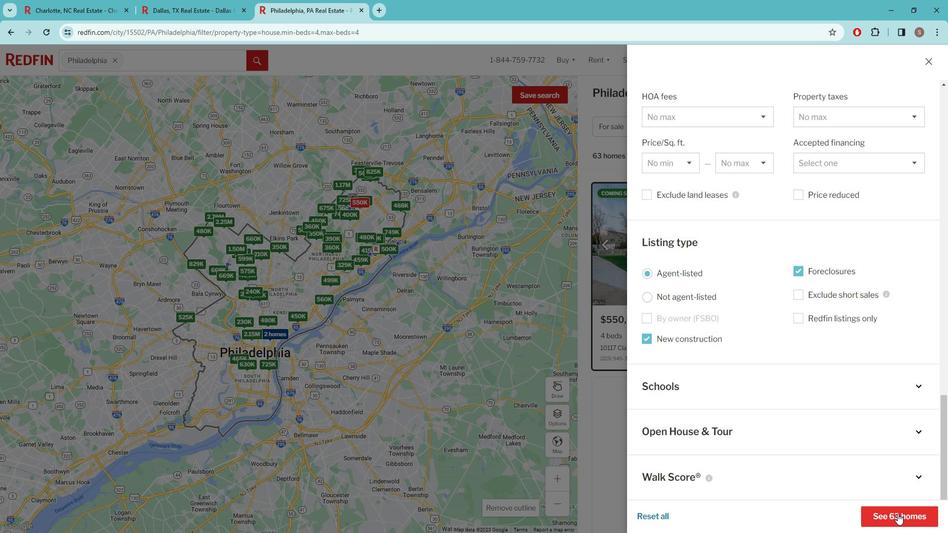 
Action: Mouse moved to (742, 311)
Screenshot: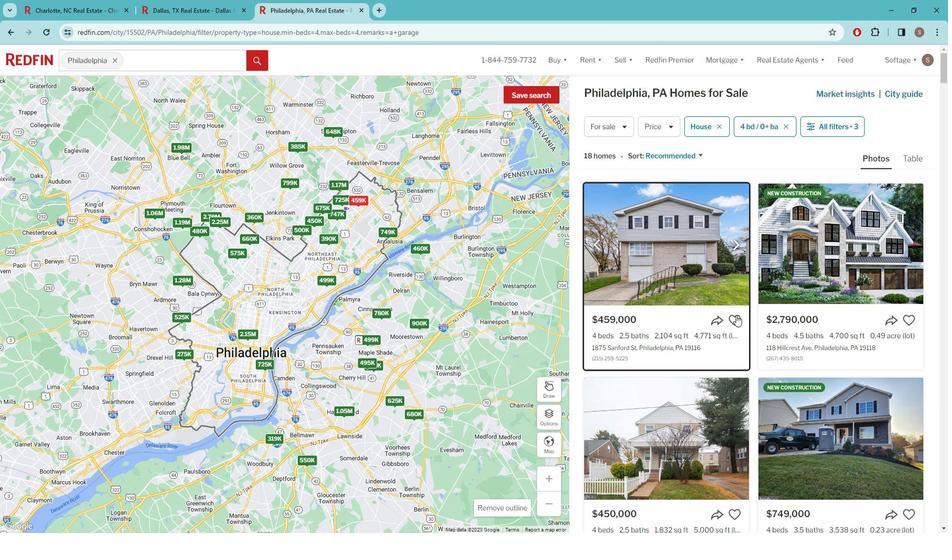 
Action: Mouse pressed left at (742, 311)
Screenshot: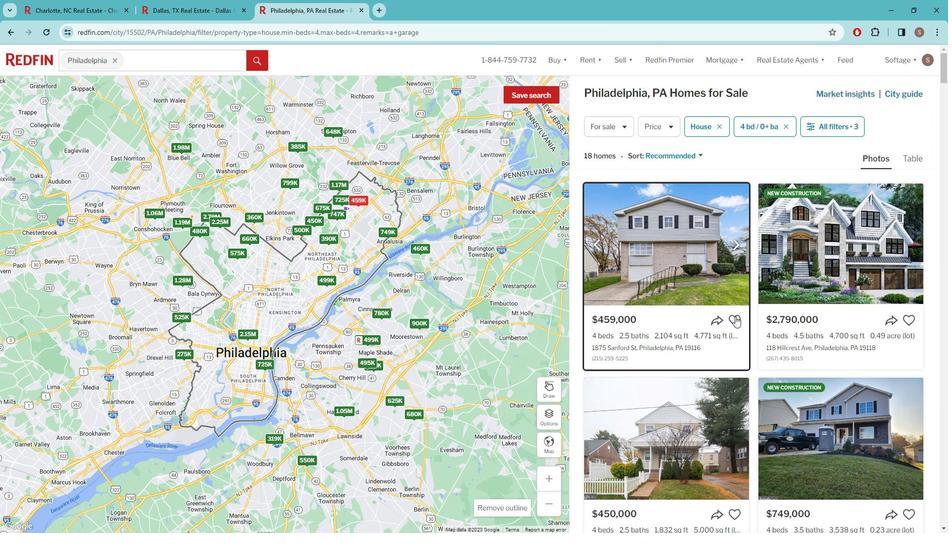 
Action: Mouse moved to (911, 314)
Screenshot: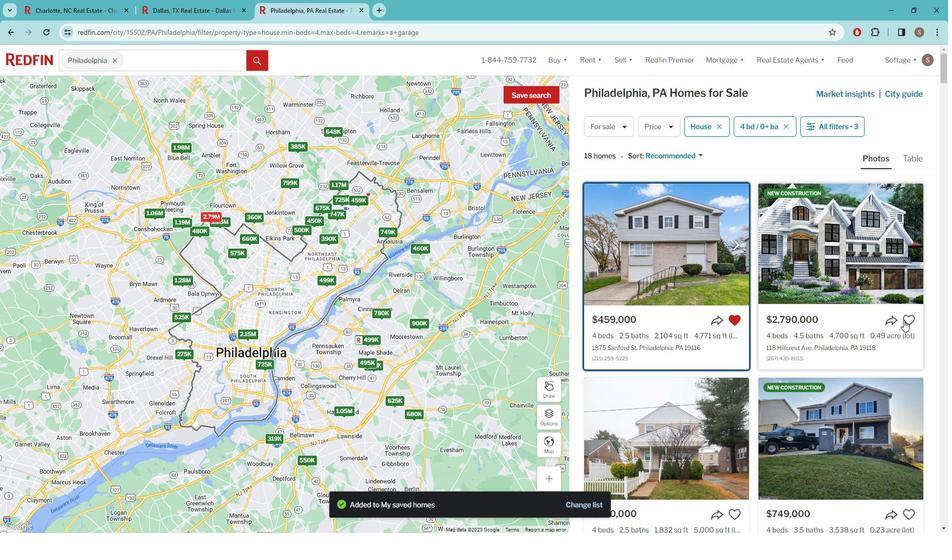
